 Task: Set the Layer A code rate for the ISDB-T reception parameter to 3/5.
Action: Mouse moved to (90, 13)
Screenshot: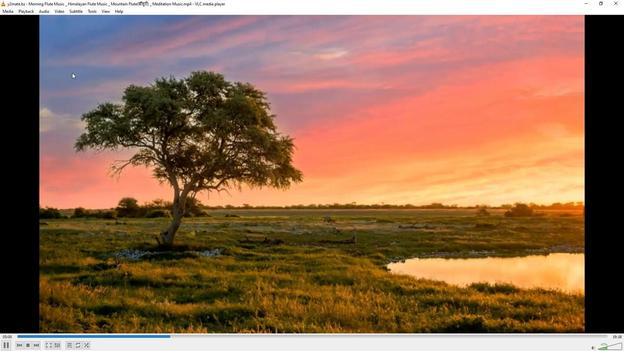 
Action: Mouse pressed left at (90, 13)
Screenshot: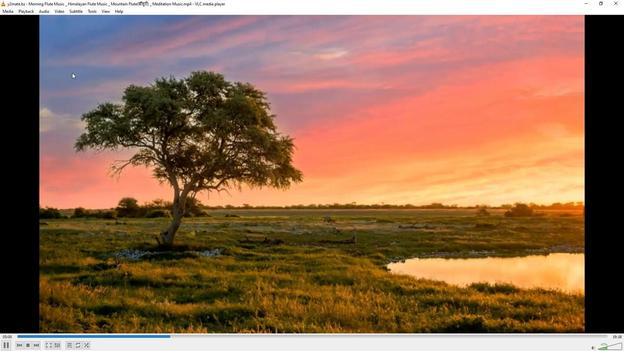 
Action: Mouse moved to (100, 87)
Screenshot: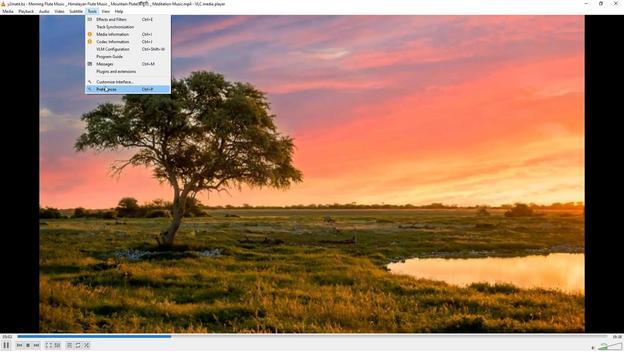 
Action: Mouse pressed left at (100, 87)
Screenshot: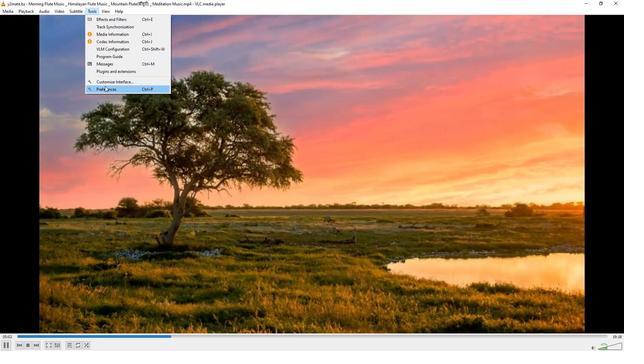 
Action: Mouse moved to (200, 285)
Screenshot: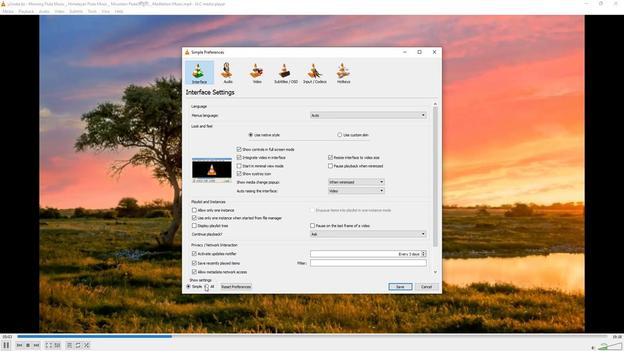
Action: Mouse pressed left at (200, 285)
Screenshot: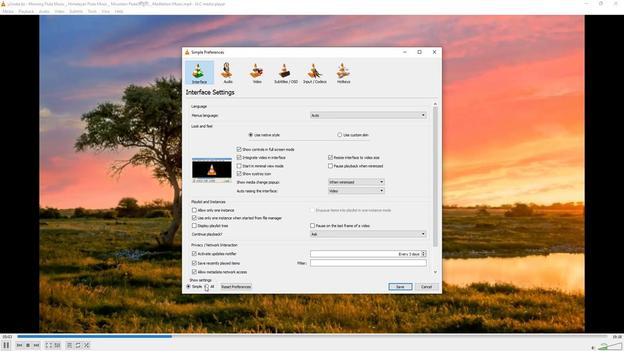 
Action: Mouse moved to (192, 176)
Screenshot: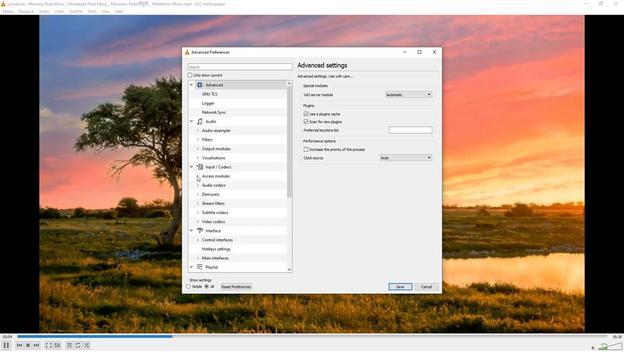 
Action: Mouse pressed left at (192, 176)
Screenshot: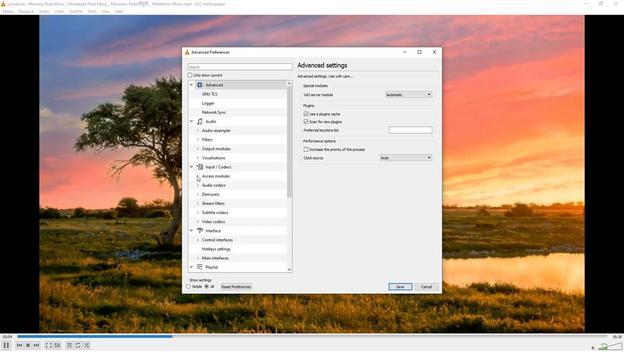 
Action: Mouse moved to (205, 229)
Screenshot: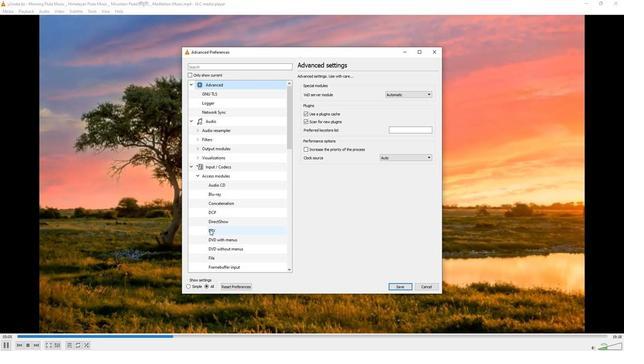 
Action: Mouse pressed left at (205, 229)
Screenshot: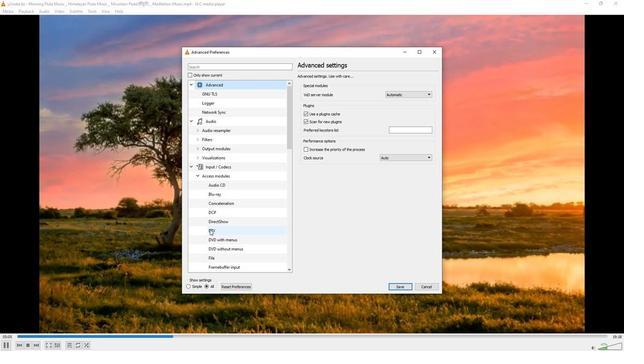 
Action: Mouse moved to (398, 221)
Screenshot: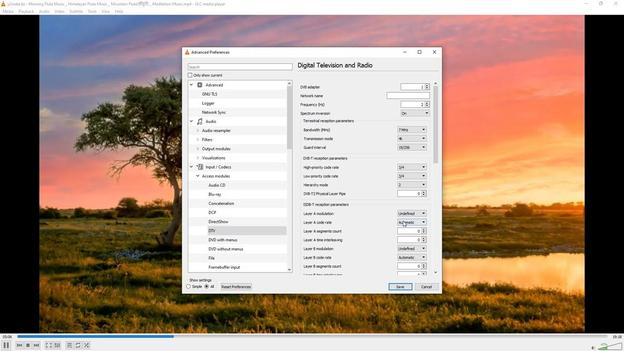 
Action: Mouse pressed left at (398, 221)
Screenshot: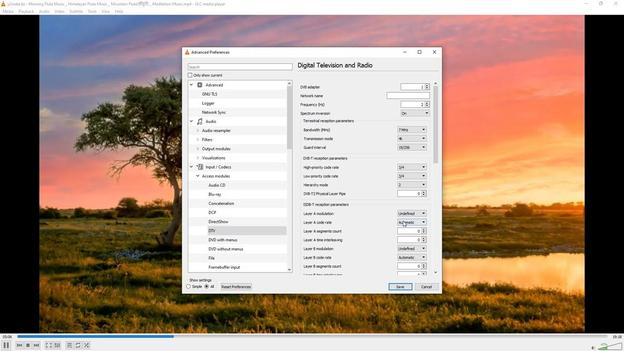 
Action: Mouse moved to (400, 240)
Screenshot: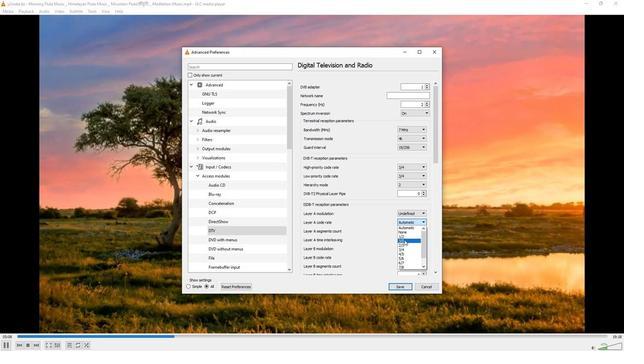 
Action: Mouse pressed left at (400, 240)
Screenshot: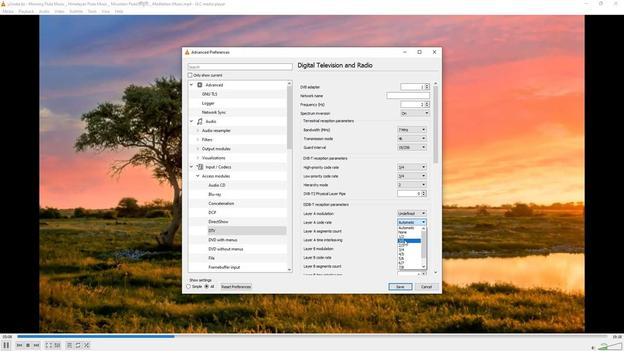 
Action: Mouse moved to (384, 235)
Screenshot: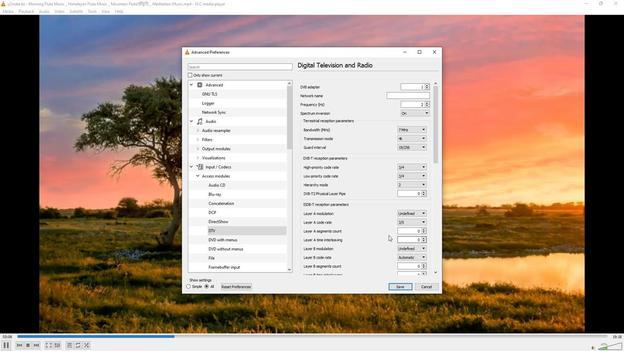 
